 Task: Create a rule when a card is created in list name by anyone except me.
Action: Mouse pressed left at (386, 371)
Screenshot: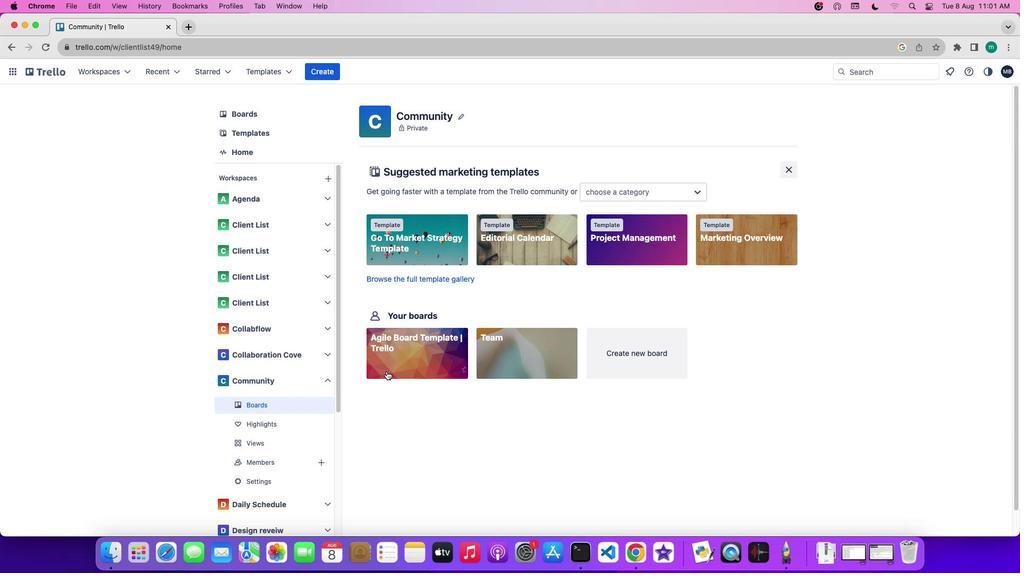 
Action: Mouse moved to (879, 227)
Screenshot: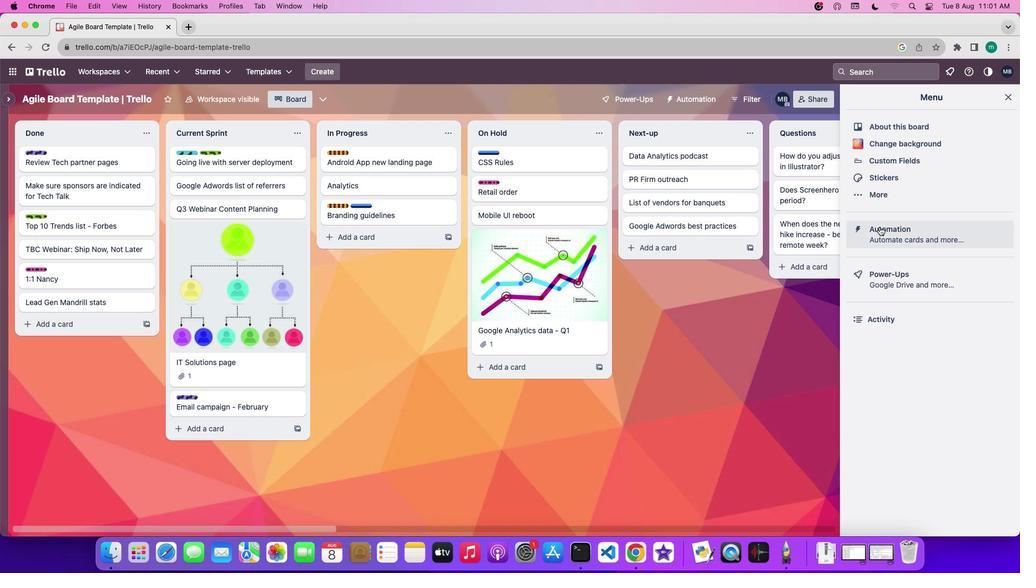 
Action: Mouse pressed left at (879, 227)
Screenshot: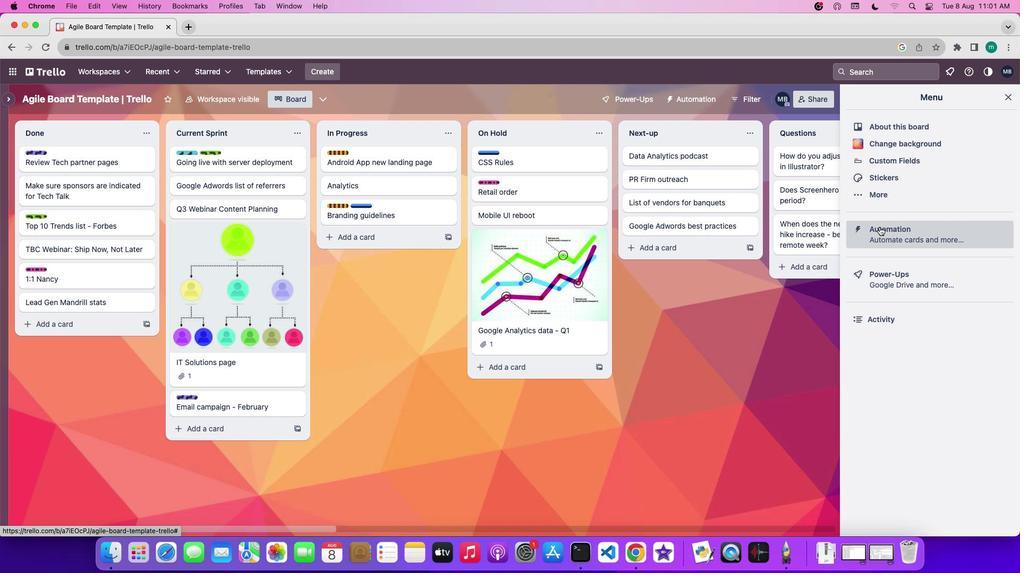 
Action: Mouse moved to (54, 192)
Screenshot: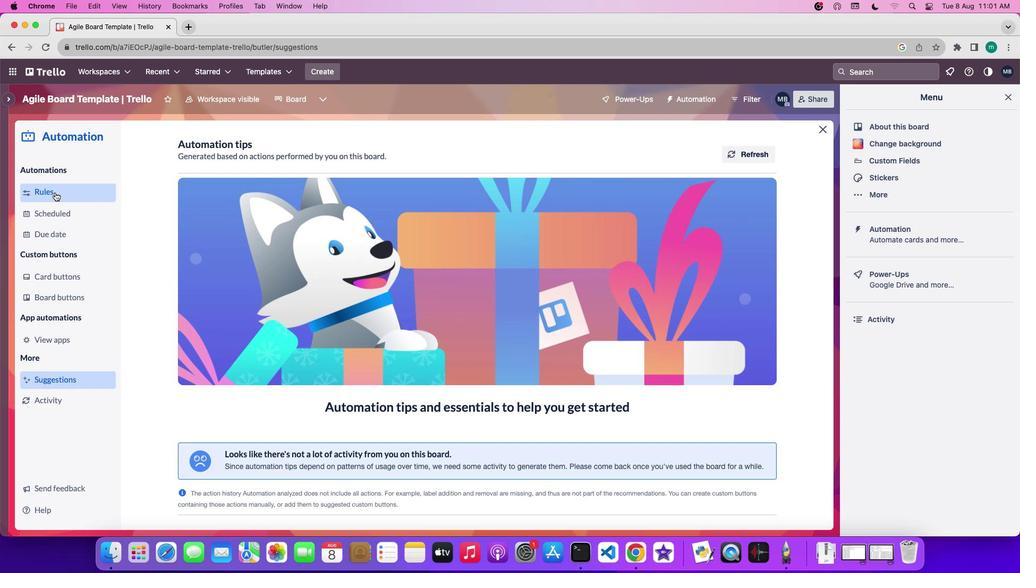 
Action: Mouse pressed left at (54, 192)
Screenshot: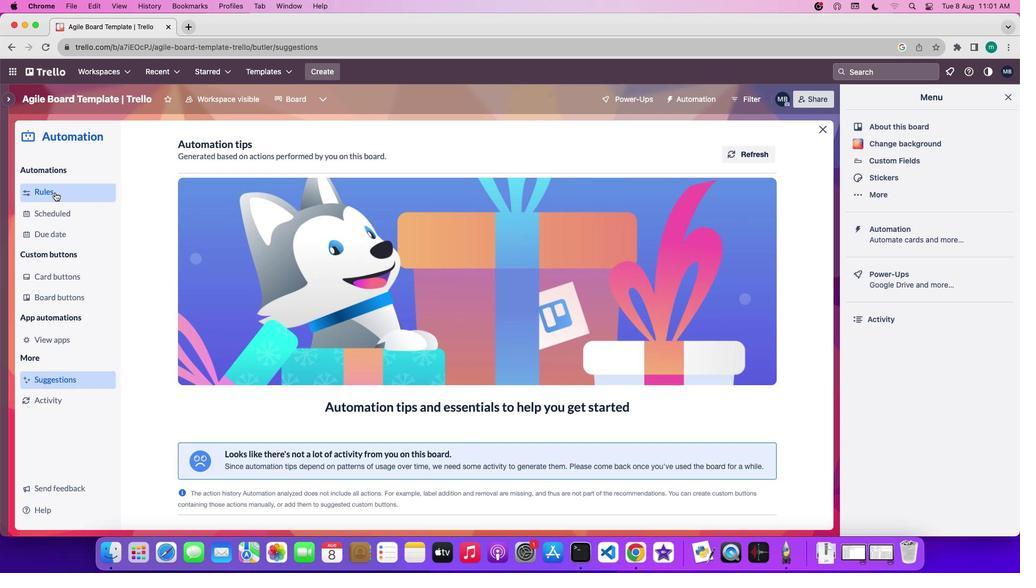 
Action: Mouse moved to (667, 150)
Screenshot: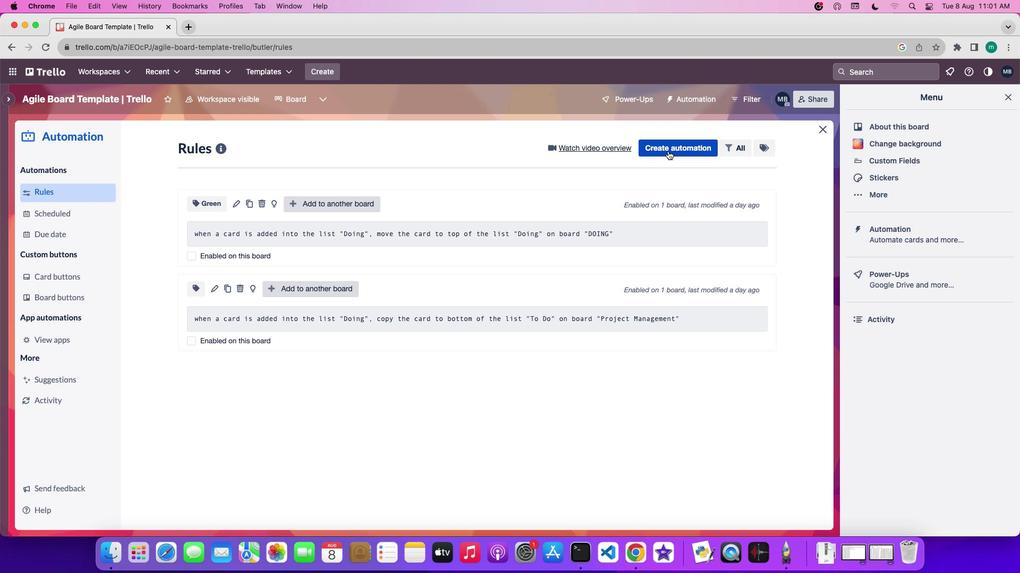 
Action: Mouse pressed left at (667, 150)
Screenshot: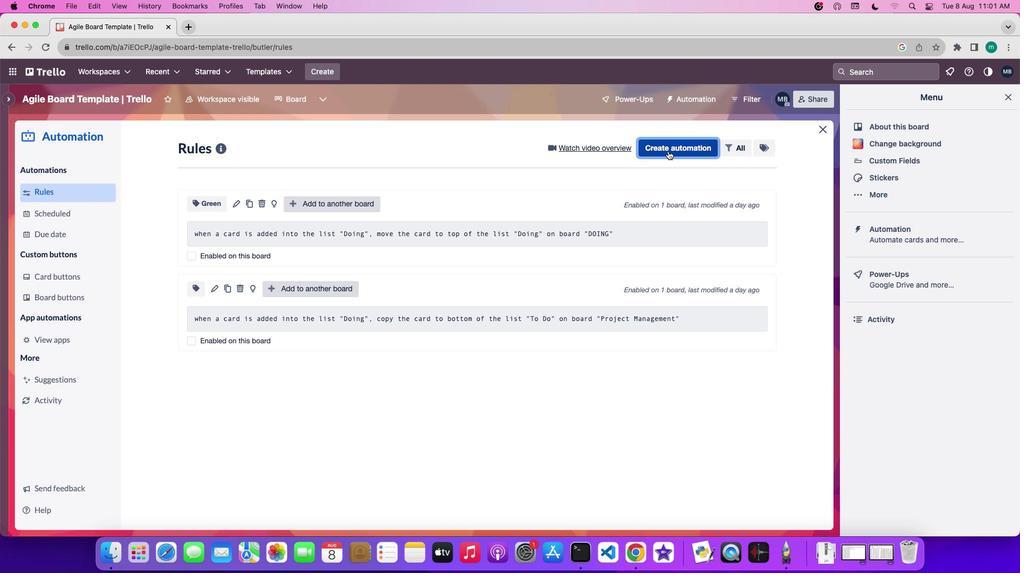 
Action: Mouse moved to (504, 318)
Screenshot: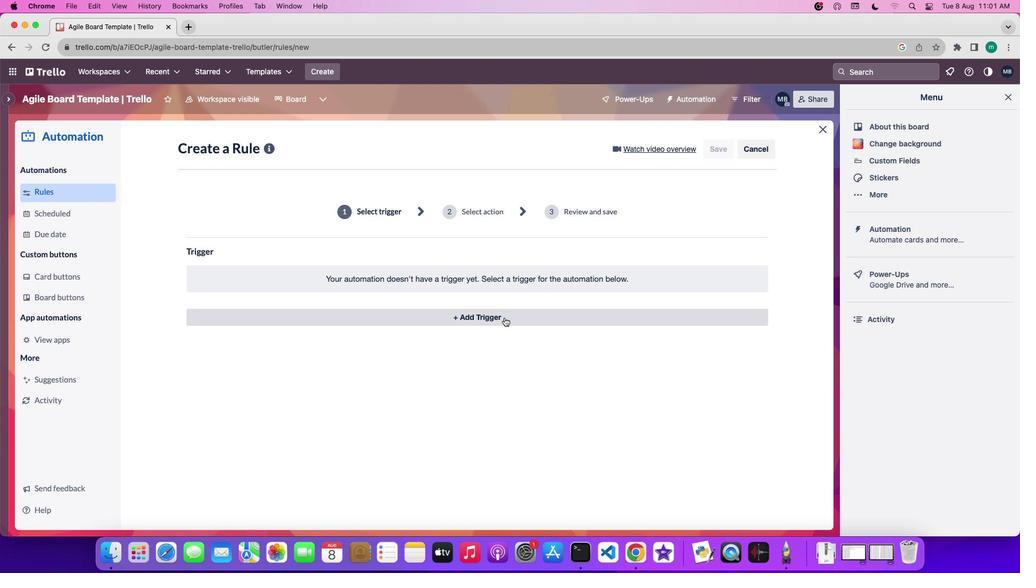 
Action: Mouse pressed left at (504, 318)
Screenshot: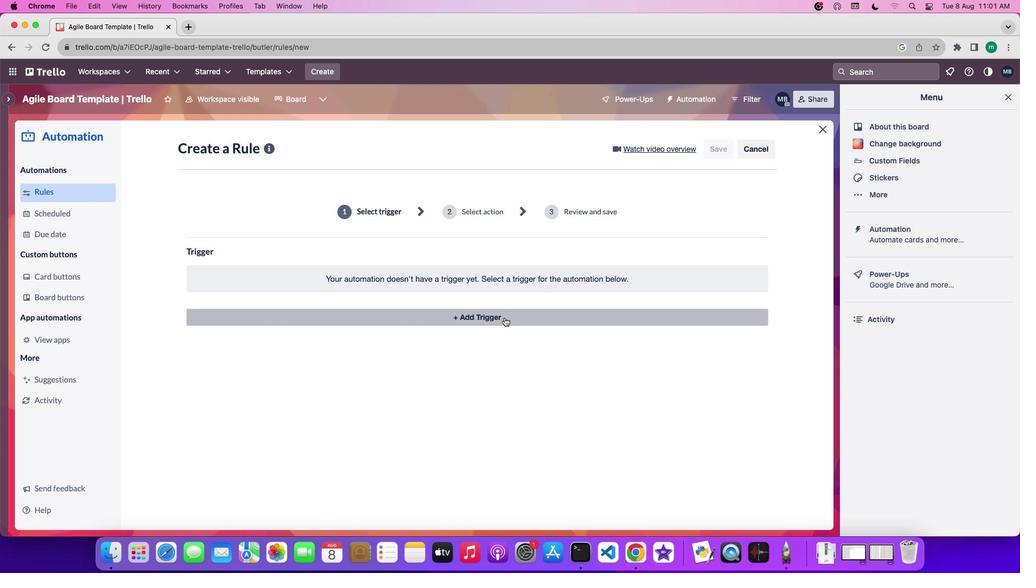 
Action: Mouse moved to (508, 359)
Screenshot: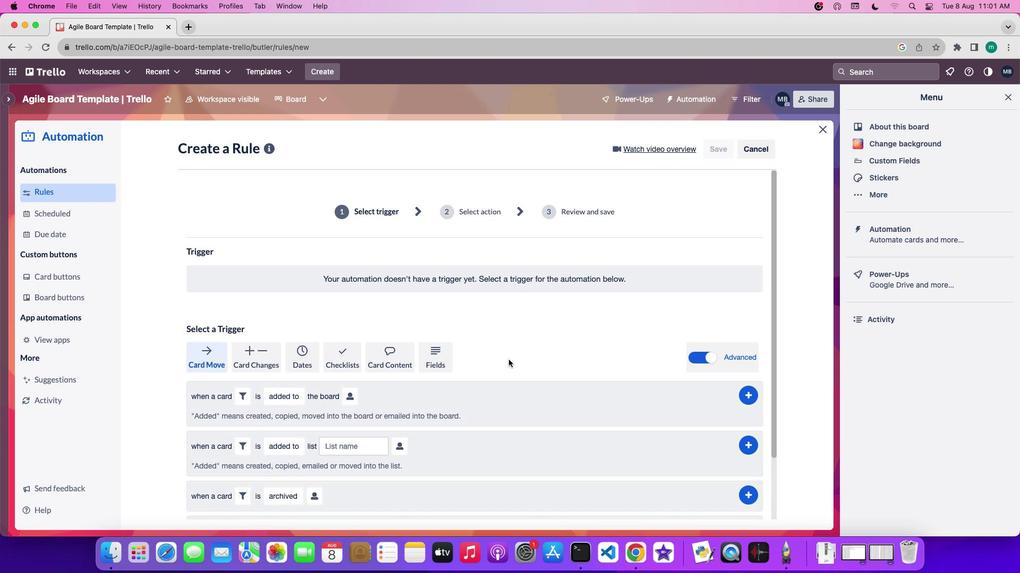 
Action: Mouse scrolled (508, 359) with delta (0, 0)
Screenshot: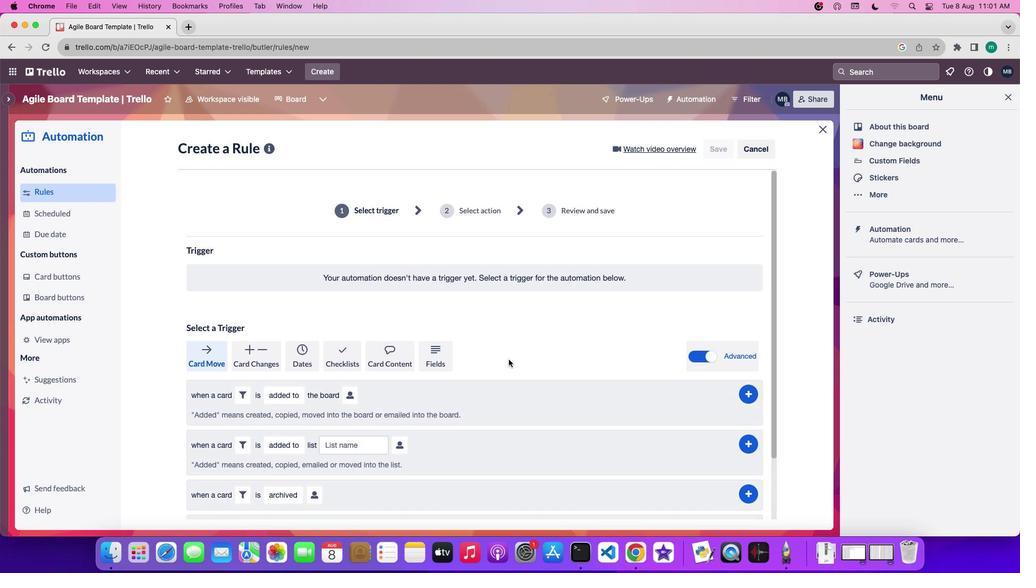 
Action: Mouse scrolled (508, 359) with delta (0, 0)
Screenshot: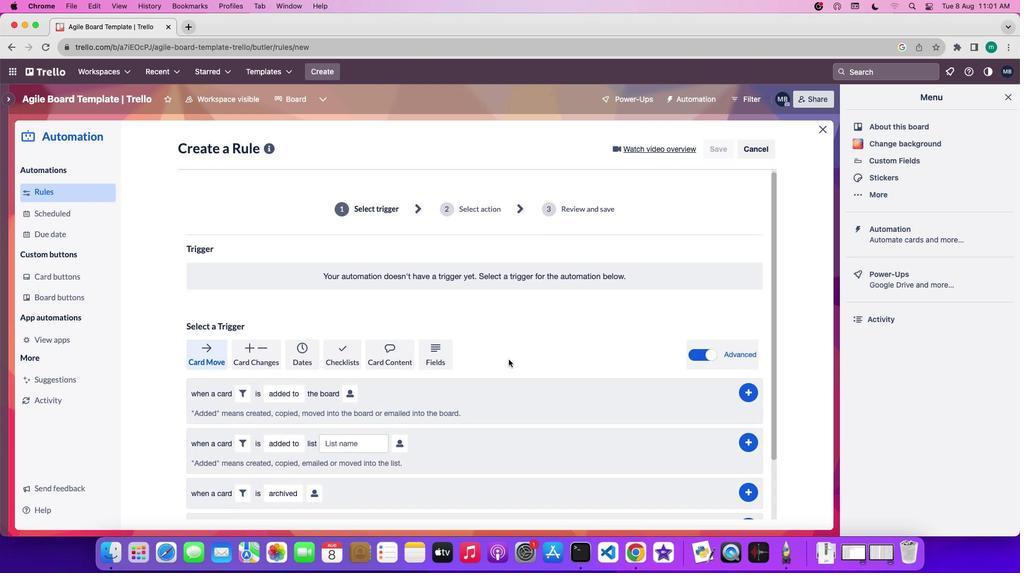 
Action: Mouse scrolled (508, 359) with delta (0, -1)
Screenshot: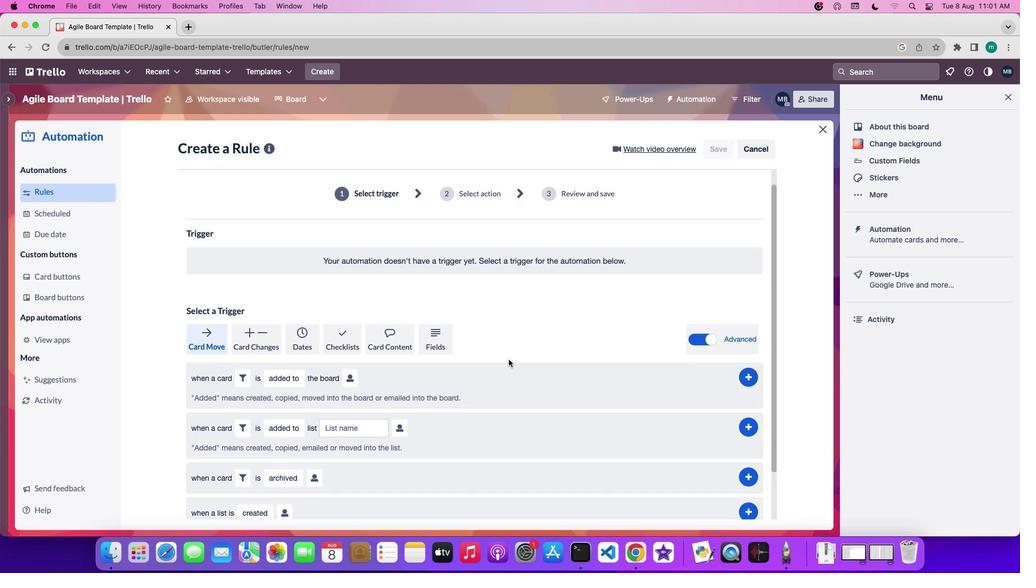 
Action: Mouse scrolled (508, 359) with delta (0, -1)
Screenshot: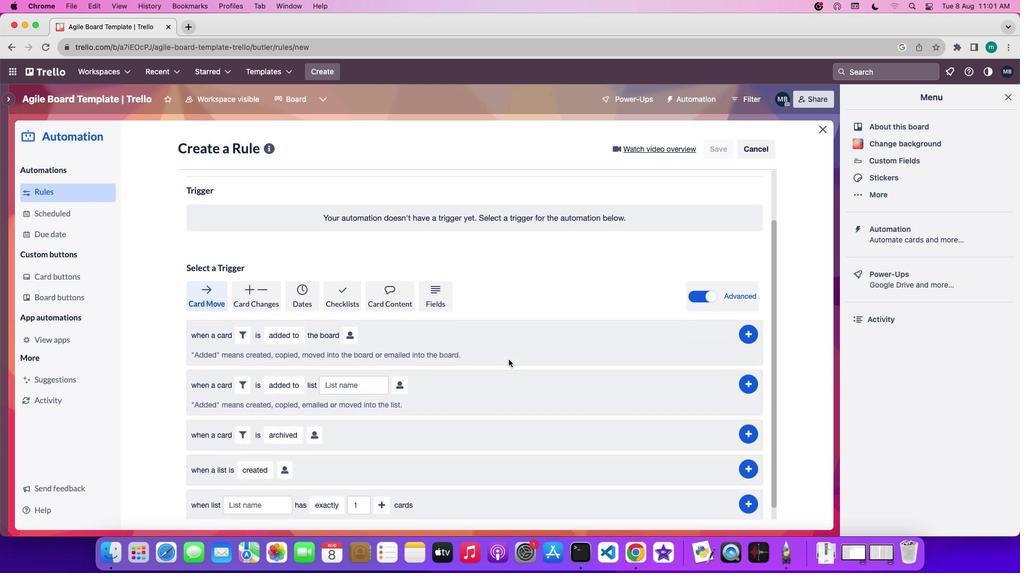 
Action: Mouse moved to (290, 372)
Screenshot: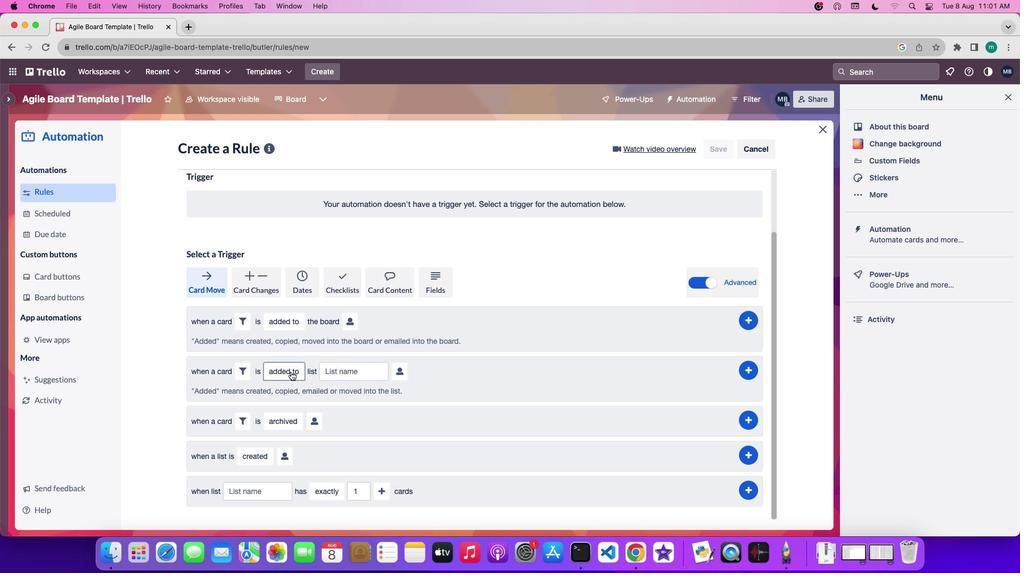 
Action: Mouse pressed left at (290, 372)
Screenshot: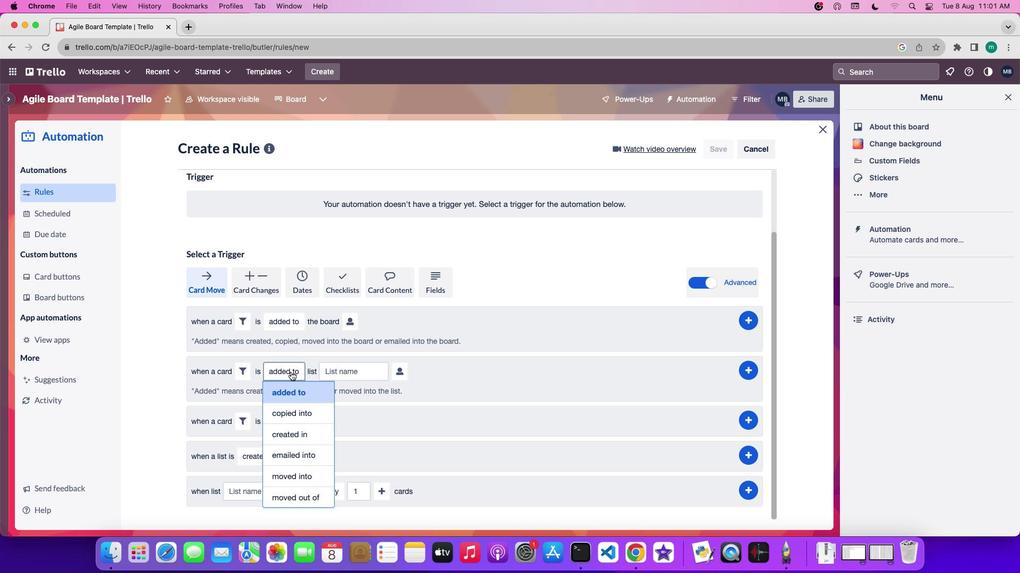 
Action: Mouse moved to (292, 437)
Screenshot: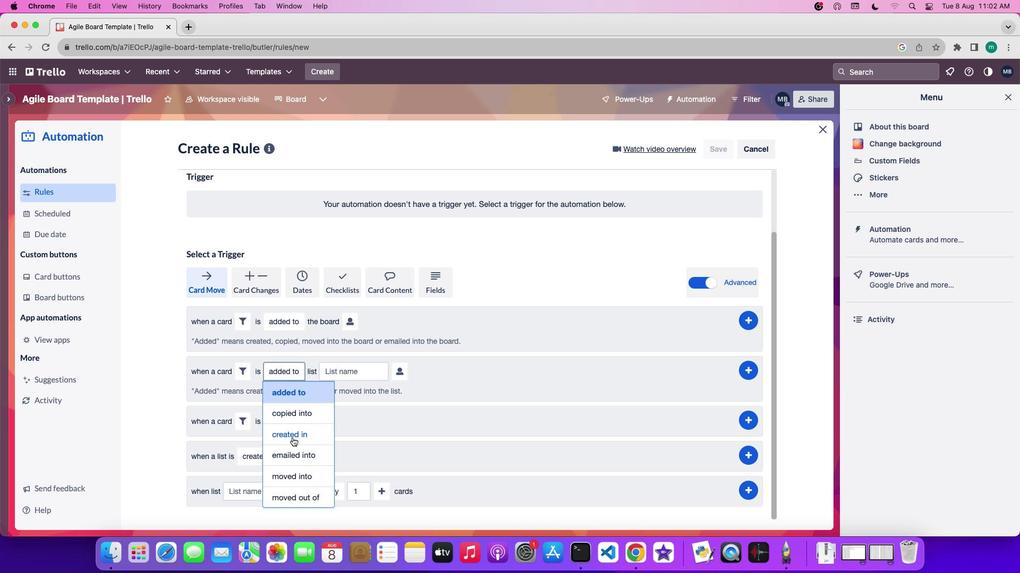 
Action: Mouse pressed left at (292, 437)
Screenshot: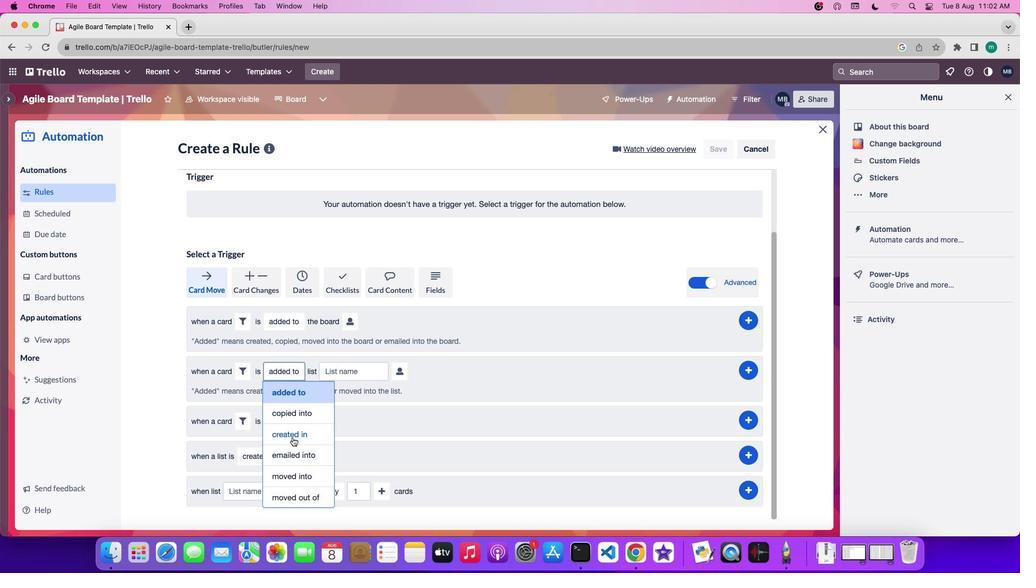 
Action: Mouse moved to (348, 373)
Screenshot: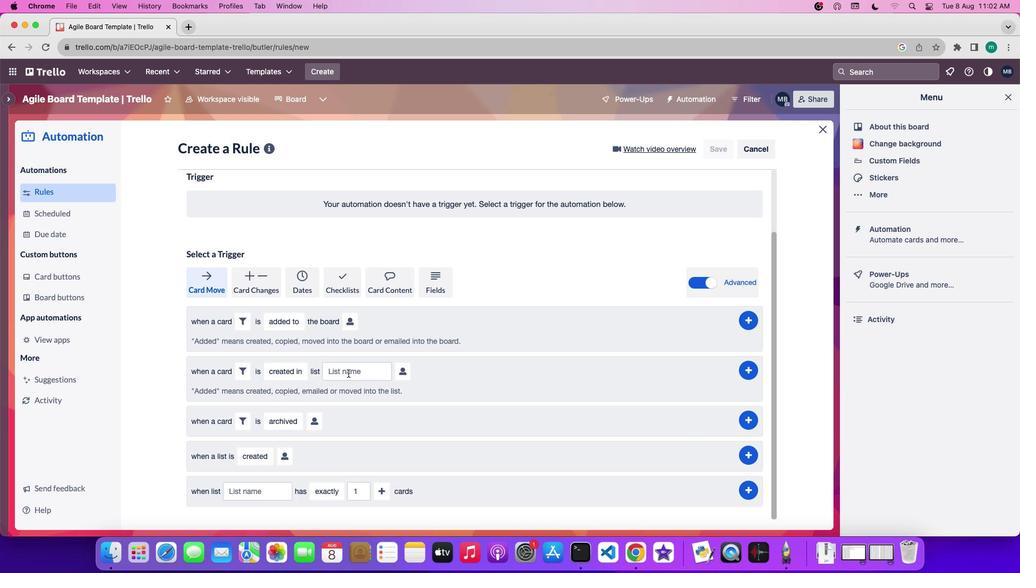 
Action: Mouse pressed left at (348, 373)
Screenshot: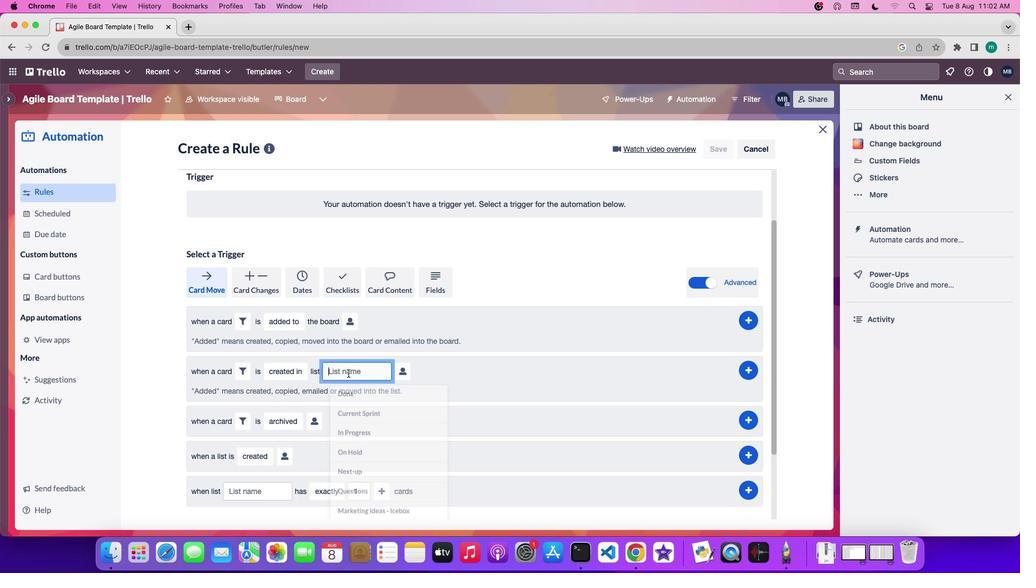 
Action: Key pressed 'n''a''m''e'
Screenshot: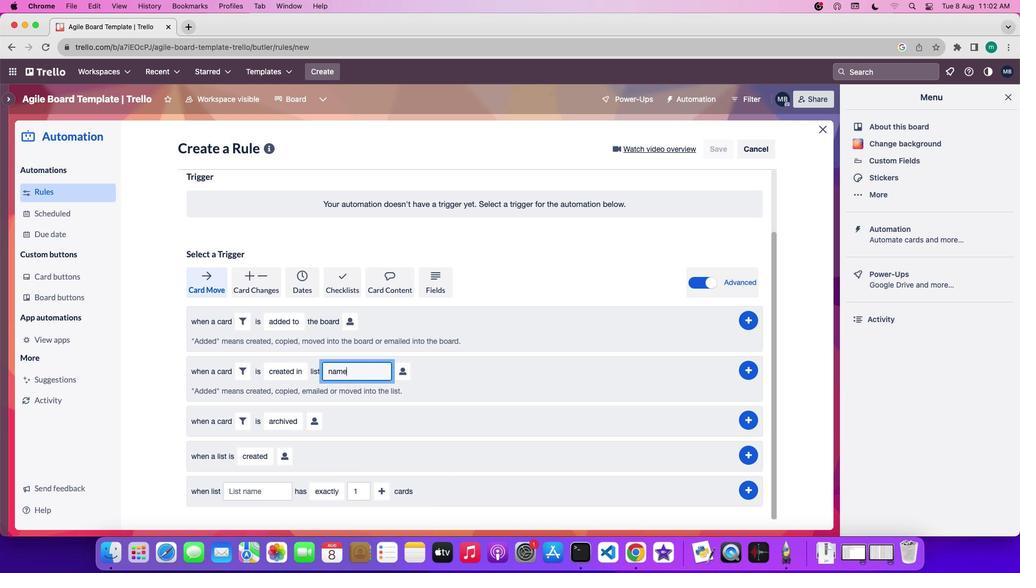
Action: Mouse moved to (403, 367)
Screenshot: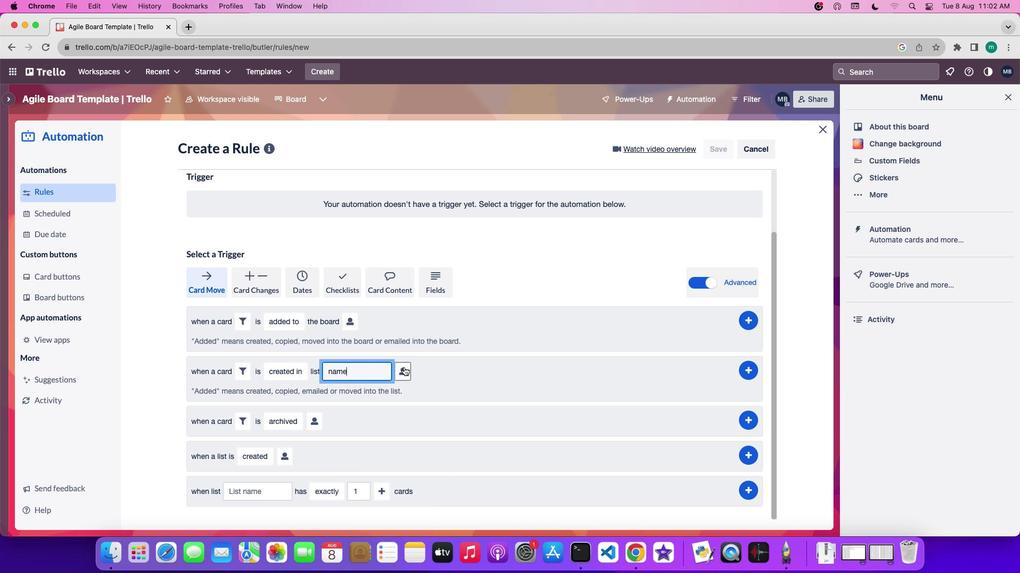 
Action: Mouse pressed left at (403, 367)
Screenshot: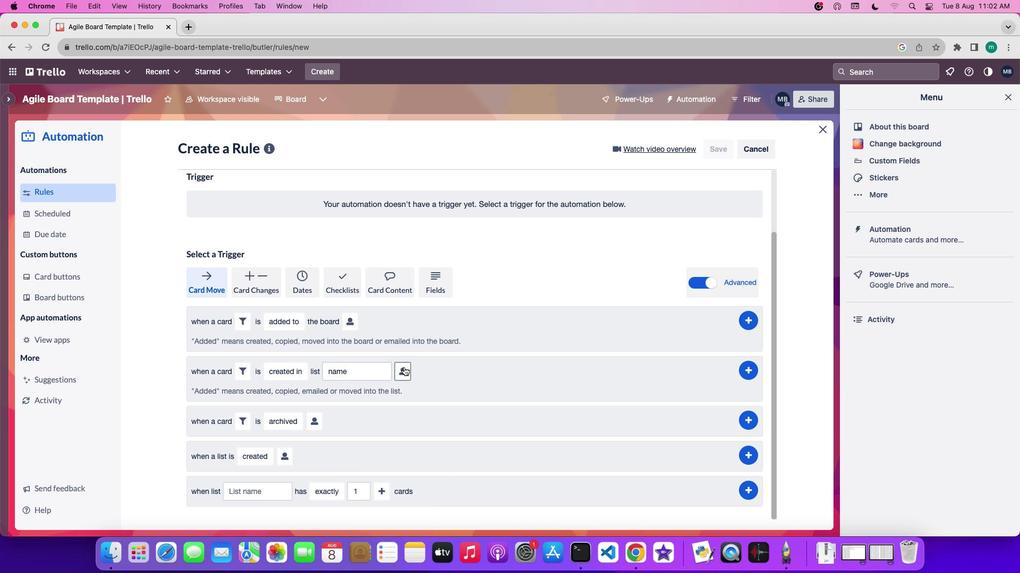 
Action: Mouse moved to (580, 495)
Screenshot: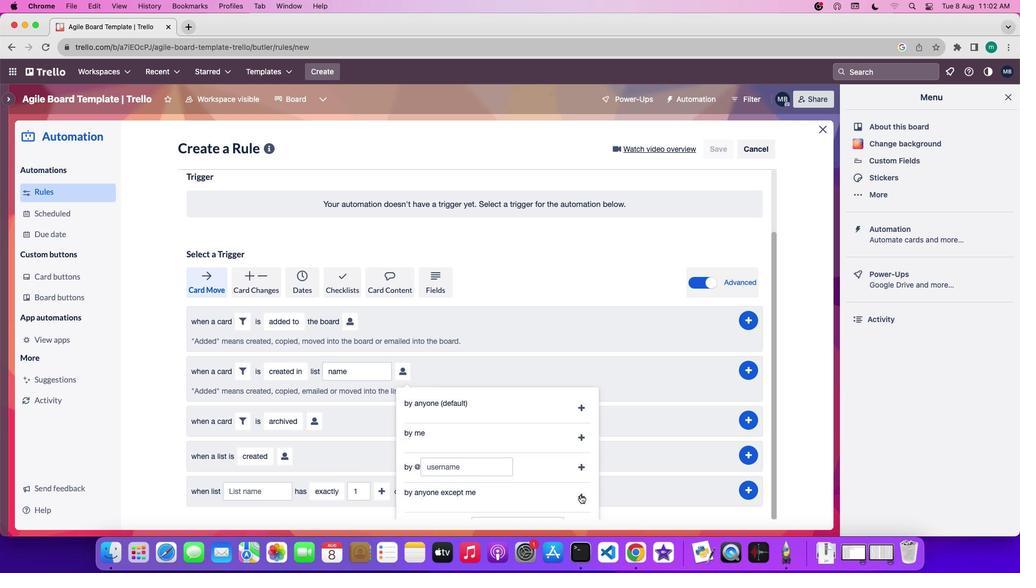 
Action: Mouse pressed left at (580, 495)
Screenshot: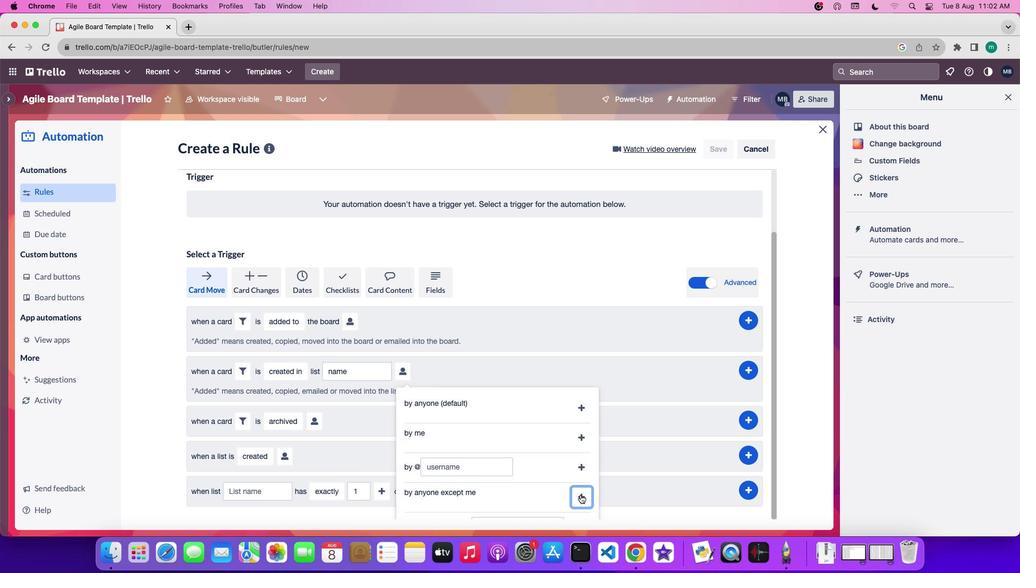 
Action: Mouse moved to (746, 366)
Screenshot: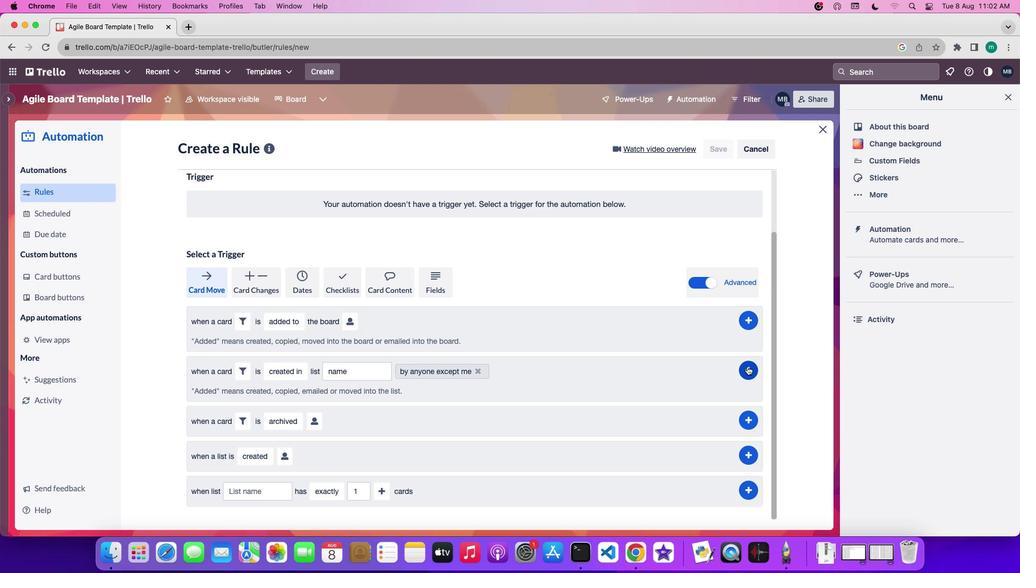 
Action: Mouse pressed left at (746, 366)
Screenshot: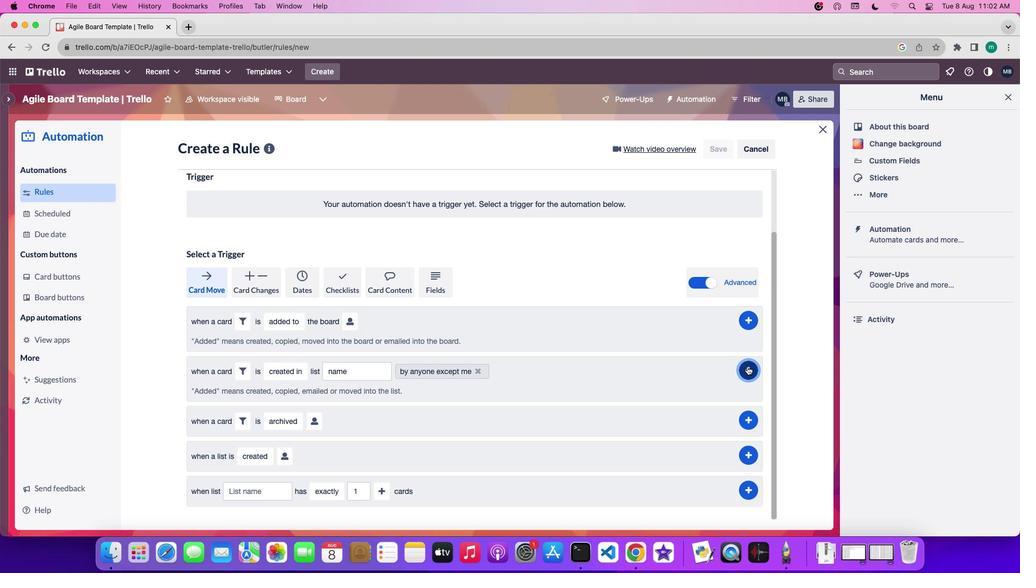 
